 Task: Add Vital Farms Pasture-Raised Large Grade A Eggs to the cart.
Action: Mouse moved to (256, 115)
Screenshot: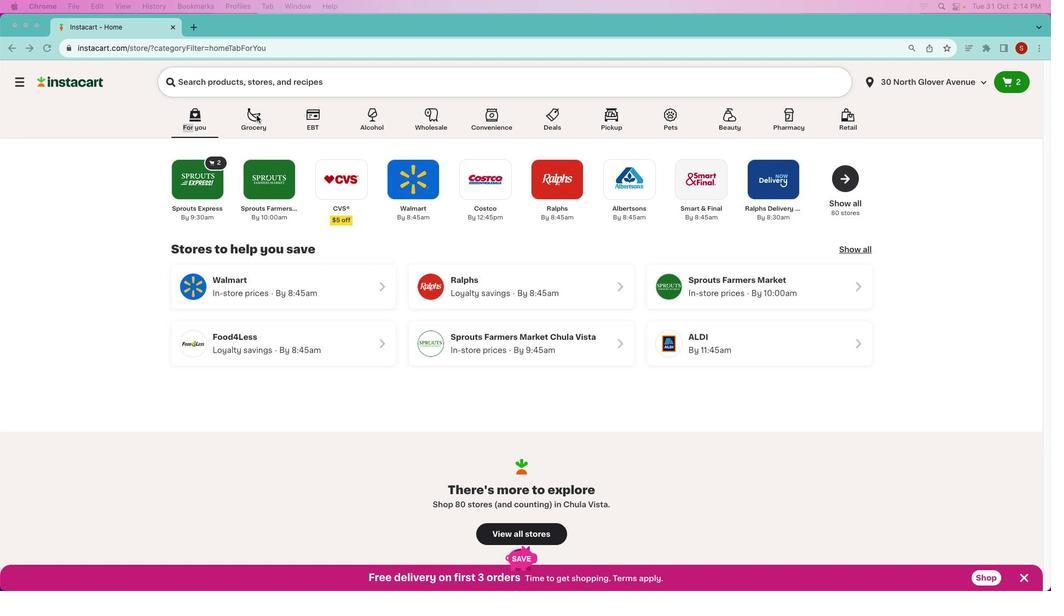 
Action: Mouse pressed left at (256, 115)
Screenshot: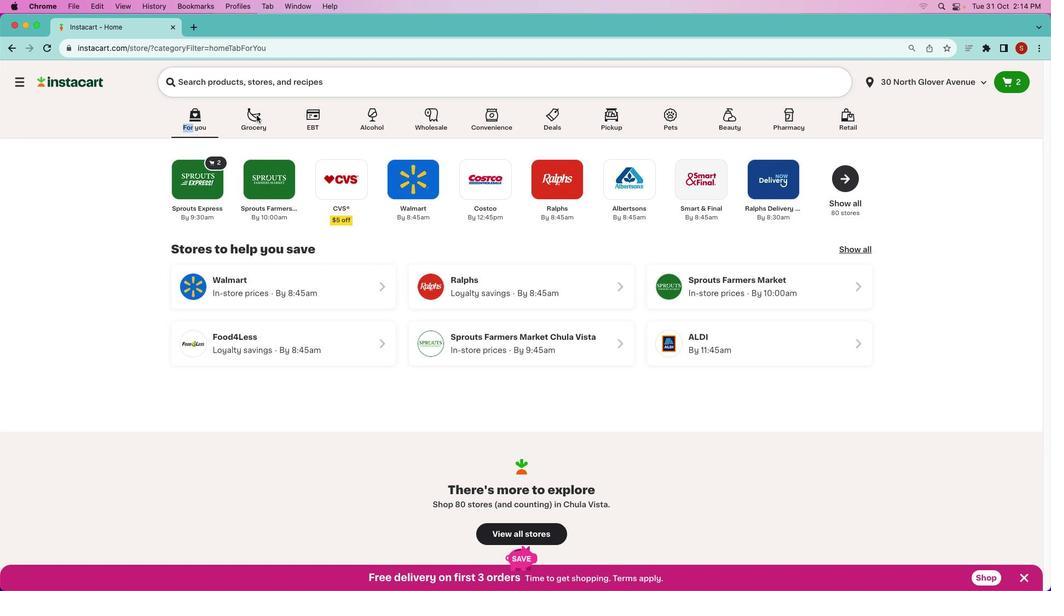 
Action: Mouse pressed left at (256, 115)
Screenshot: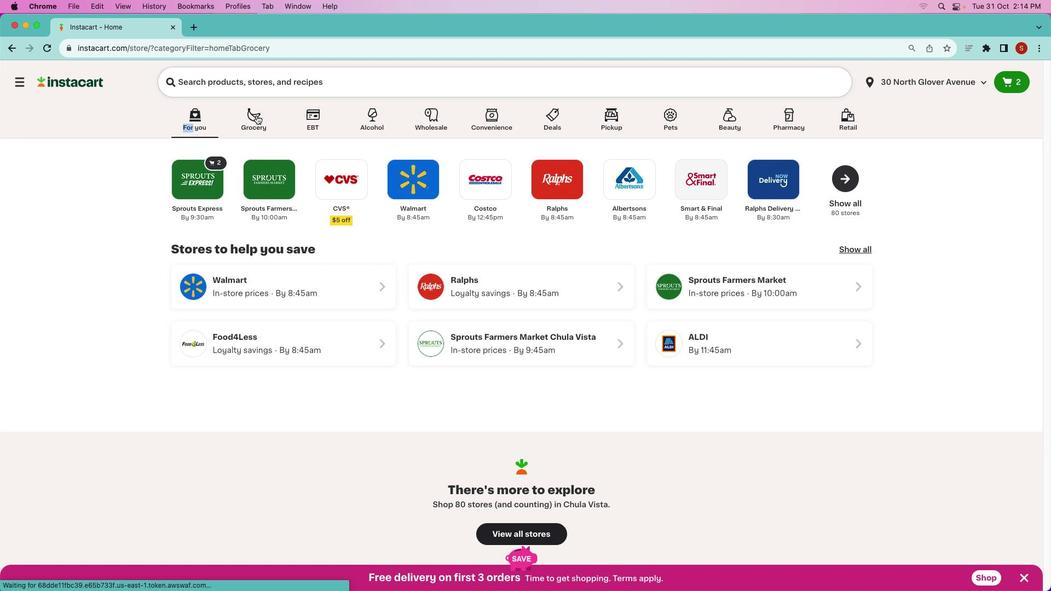 
Action: Mouse moved to (442, 235)
Screenshot: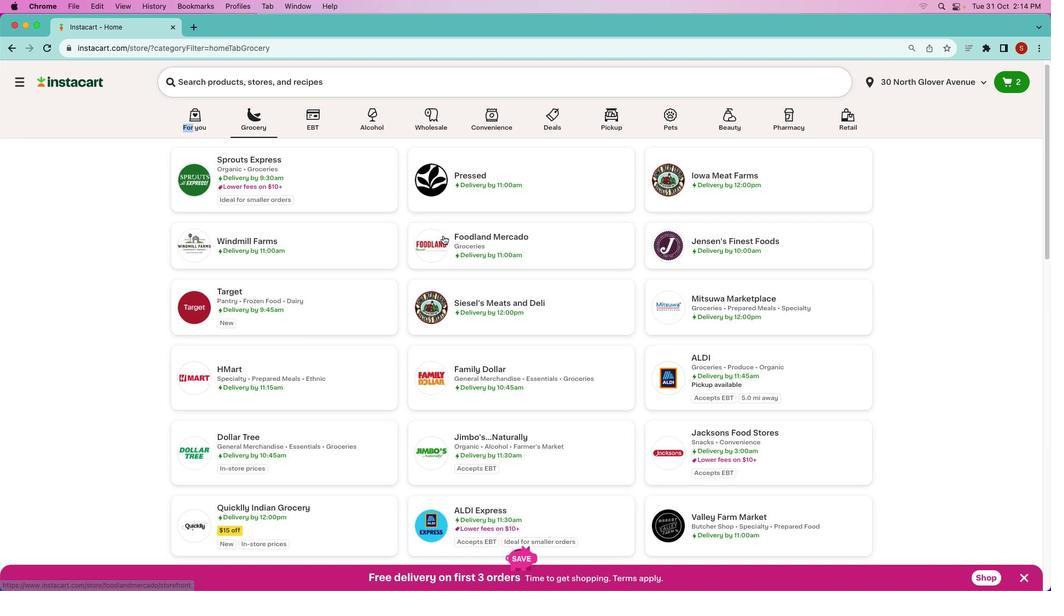 
Action: Mouse scrolled (442, 235) with delta (0, 0)
Screenshot: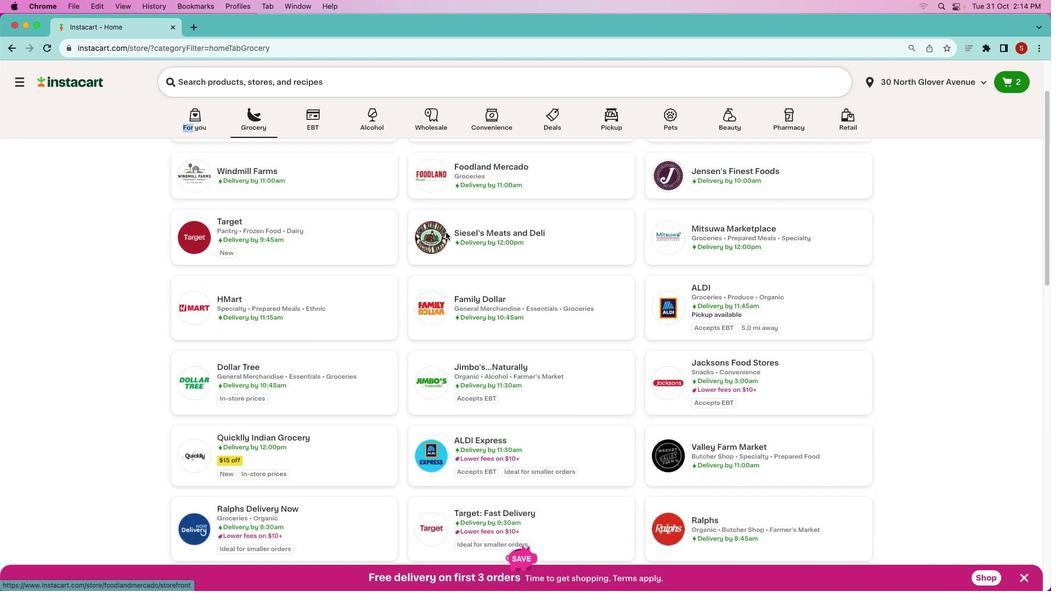 
Action: Mouse moved to (442, 235)
Screenshot: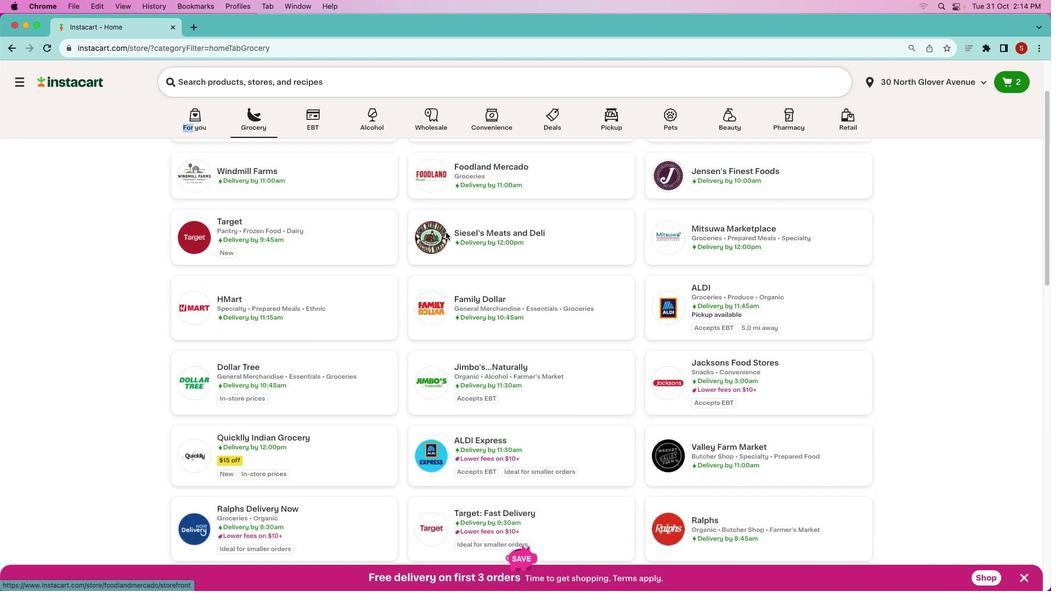 
Action: Mouse scrolled (442, 235) with delta (0, 0)
Screenshot: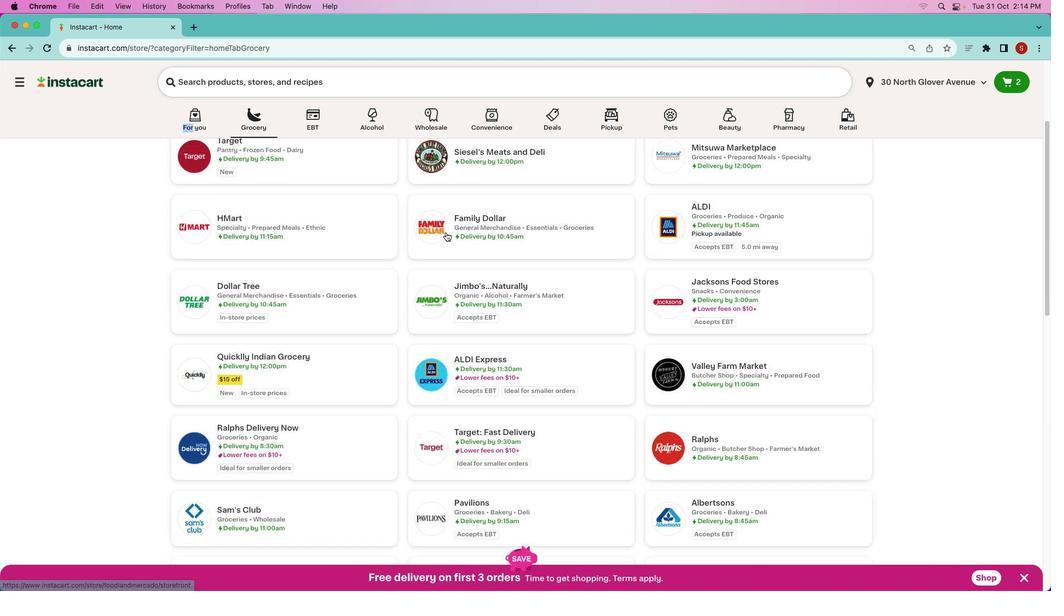 
Action: Mouse scrolled (442, 235) with delta (0, -1)
Screenshot: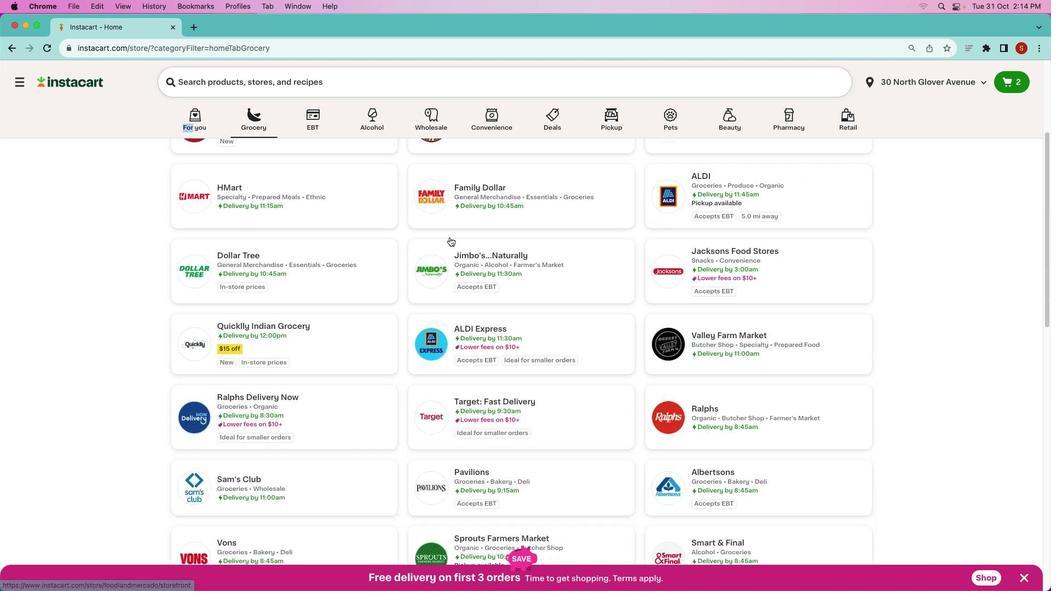 
Action: Mouse moved to (442, 235)
Screenshot: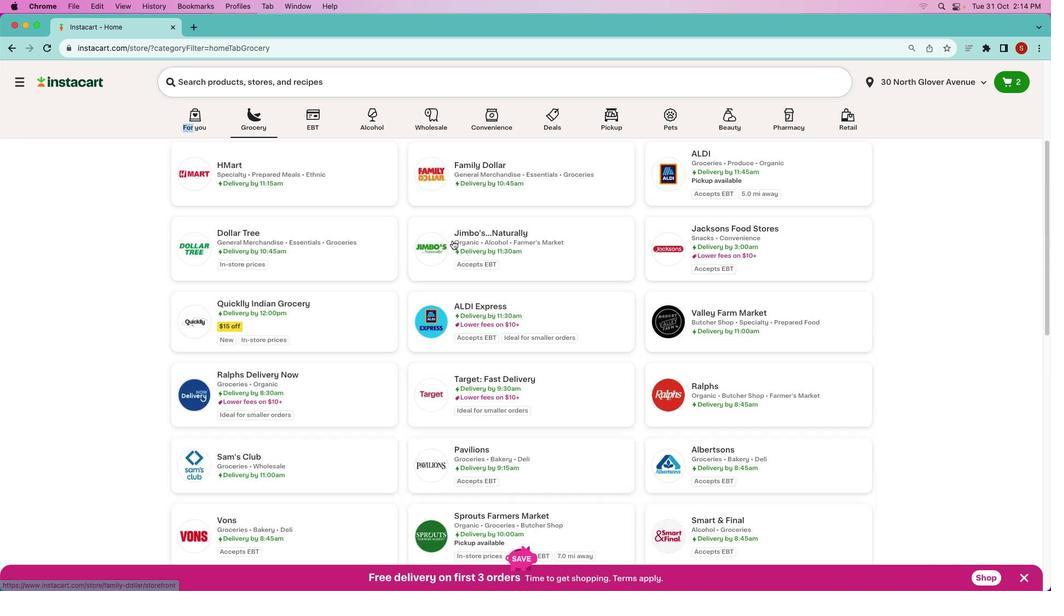 
Action: Mouse scrolled (442, 235) with delta (0, -2)
Screenshot: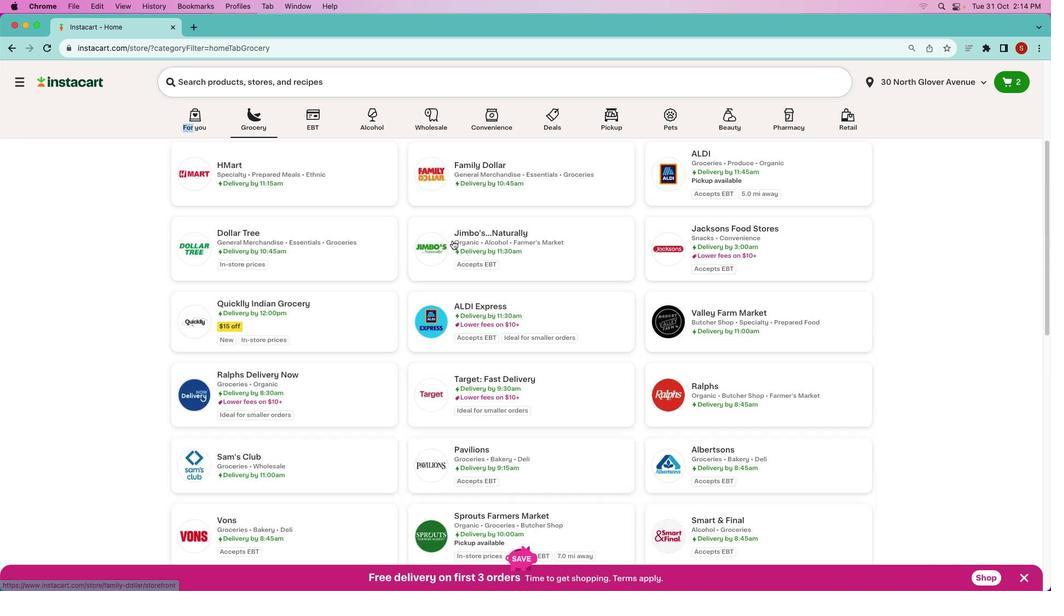 
Action: Mouse moved to (457, 244)
Screenshot: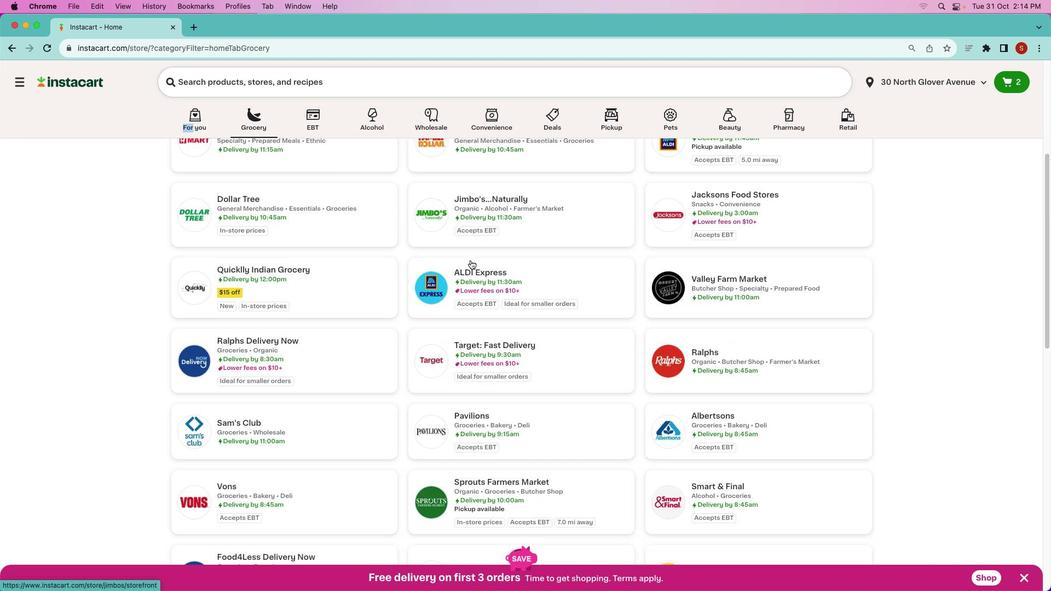 
Action: Mouse scrolled (457, 244) with delta (0, 0)
Screenshot: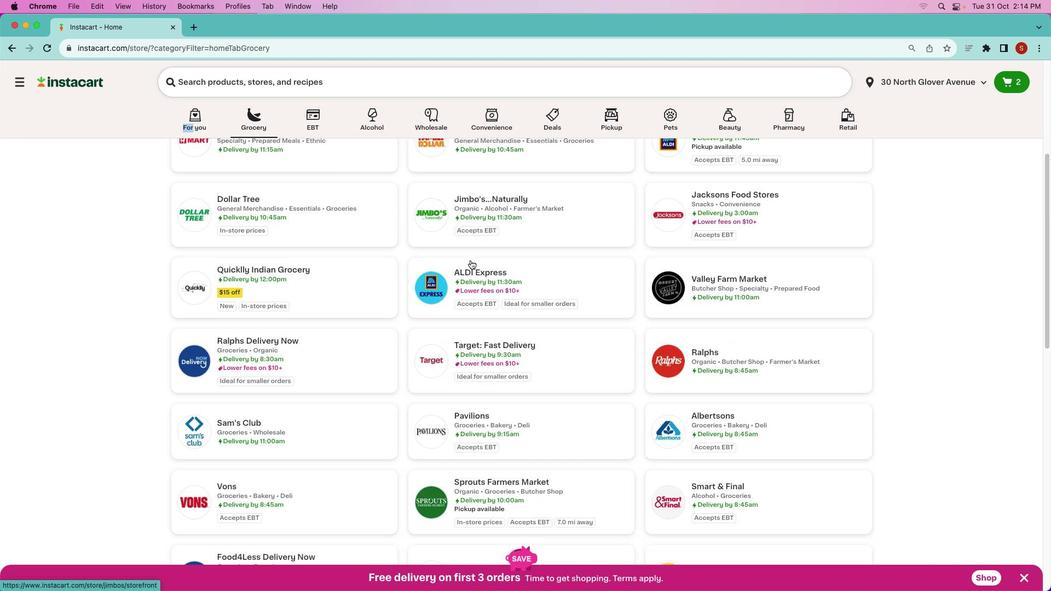 
Action: Mouse scrolled (457, 244) with delta (0, 0)
Screenshot: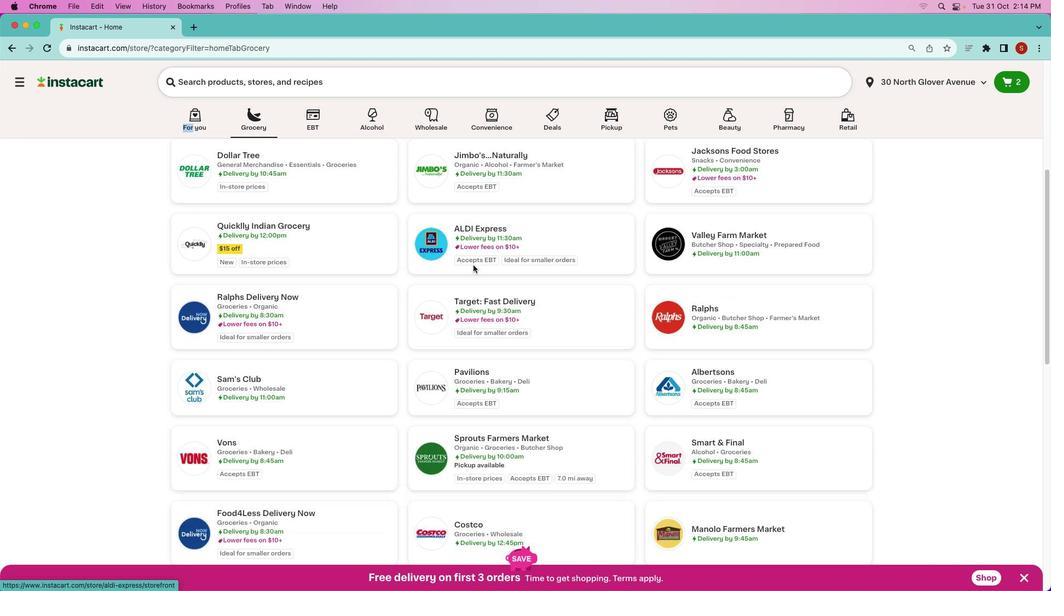 
Action: Mouse moved to (457, 244)
Screenshot: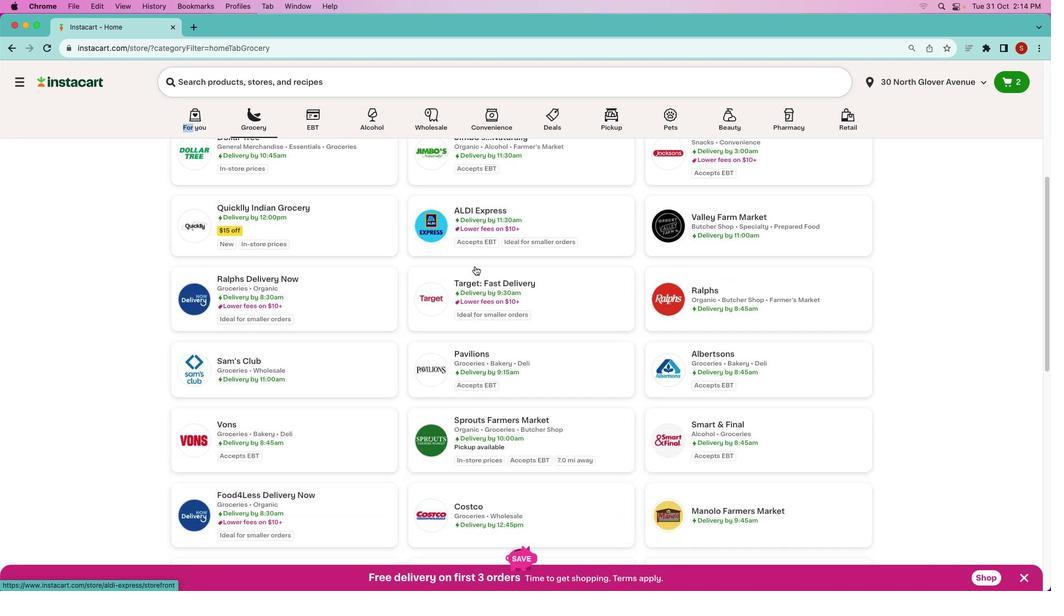 
Action: Mouse scrolled (457, 244) with delta (0, -1)
Screenshot: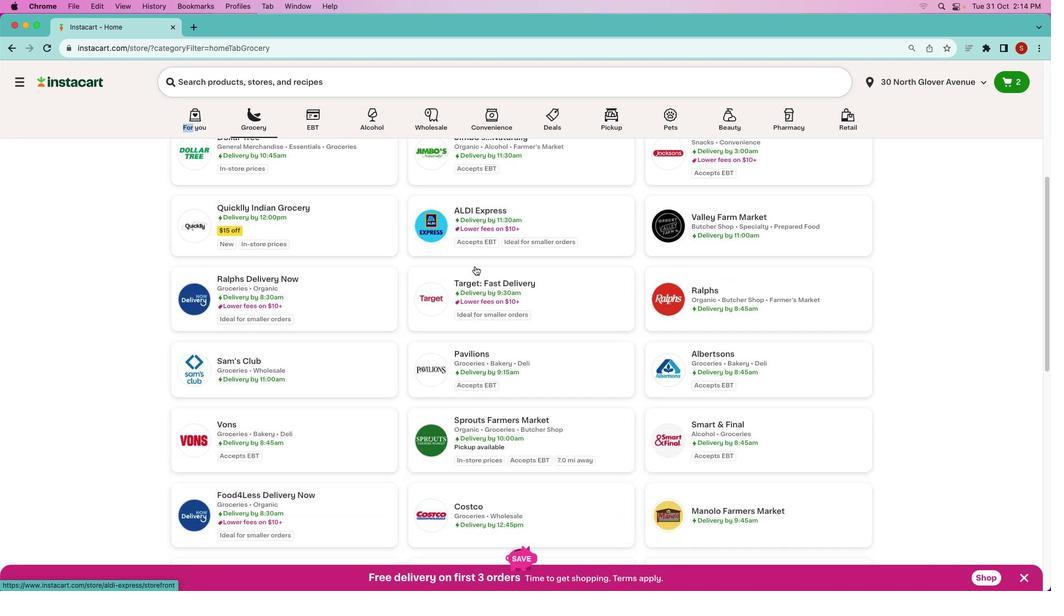 
Action: Mouse moved to (511, 421)
Screenshot: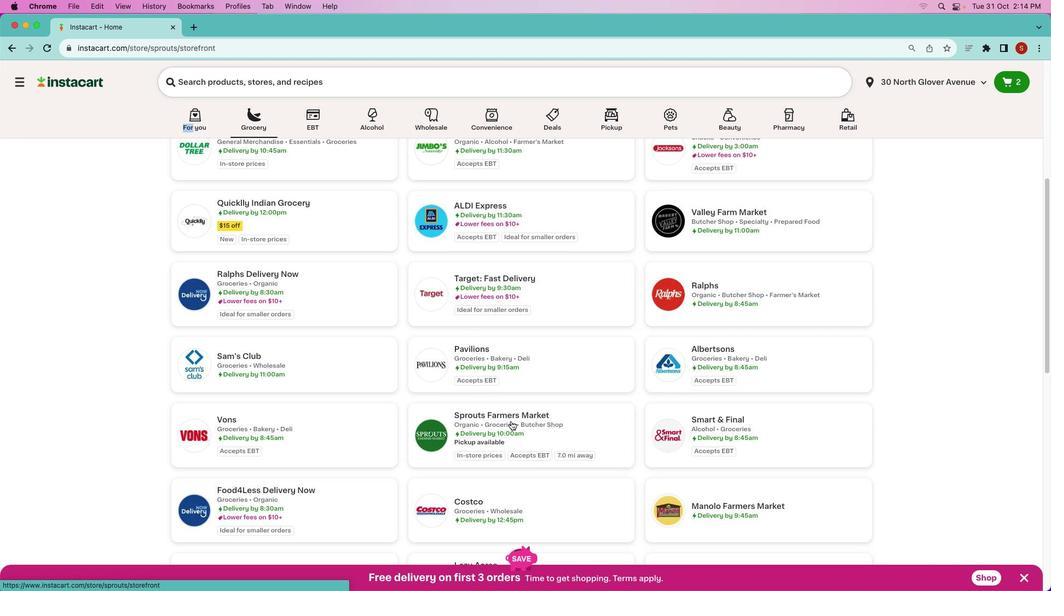 
Action: Mouse pressed left at (511, 421)
Screenshot: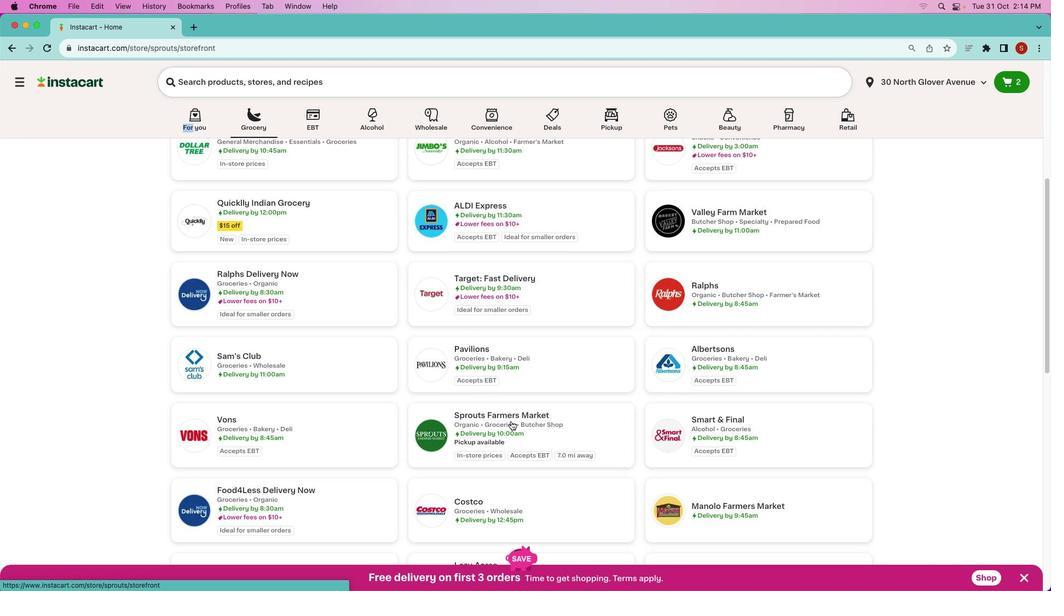 
Action: Mouse pressed left at (511, 421)
Screenshot: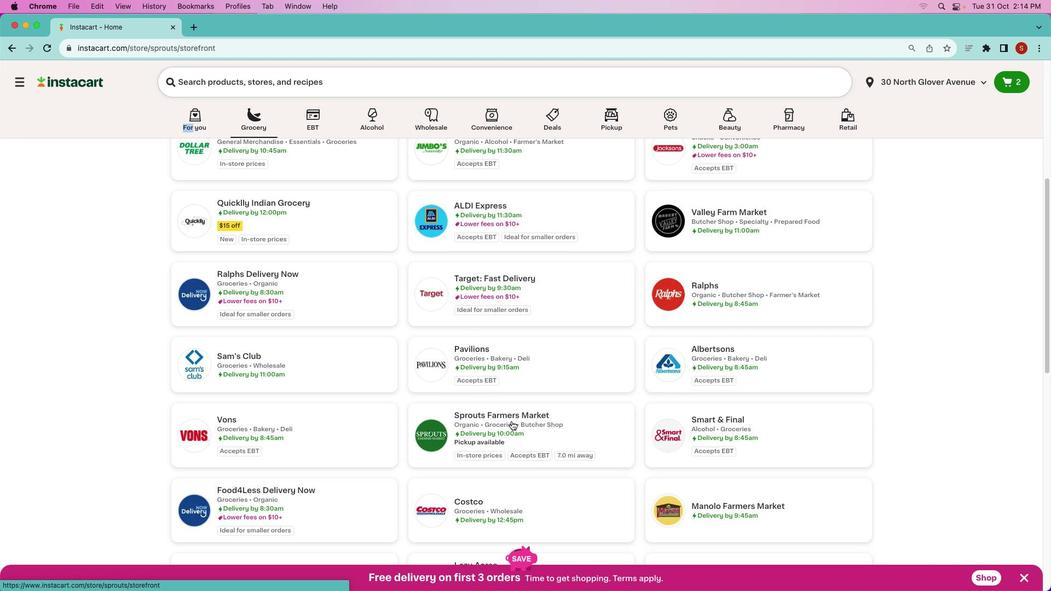 
Action: Mouse moved to (320, 122)
Screenshot: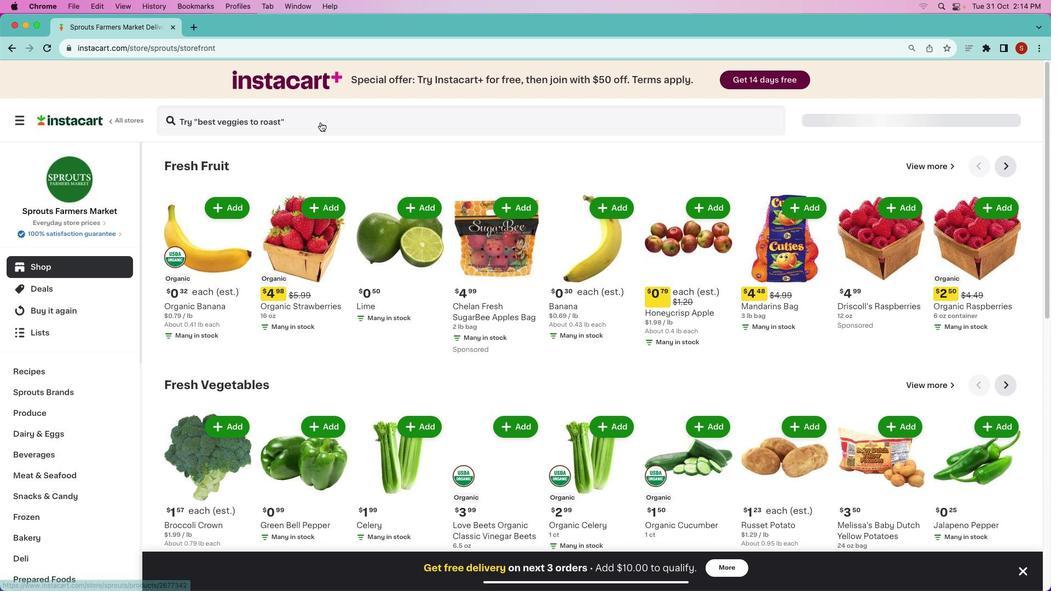 
Action: Mouse pressed left at (320, 122)
Screenshot: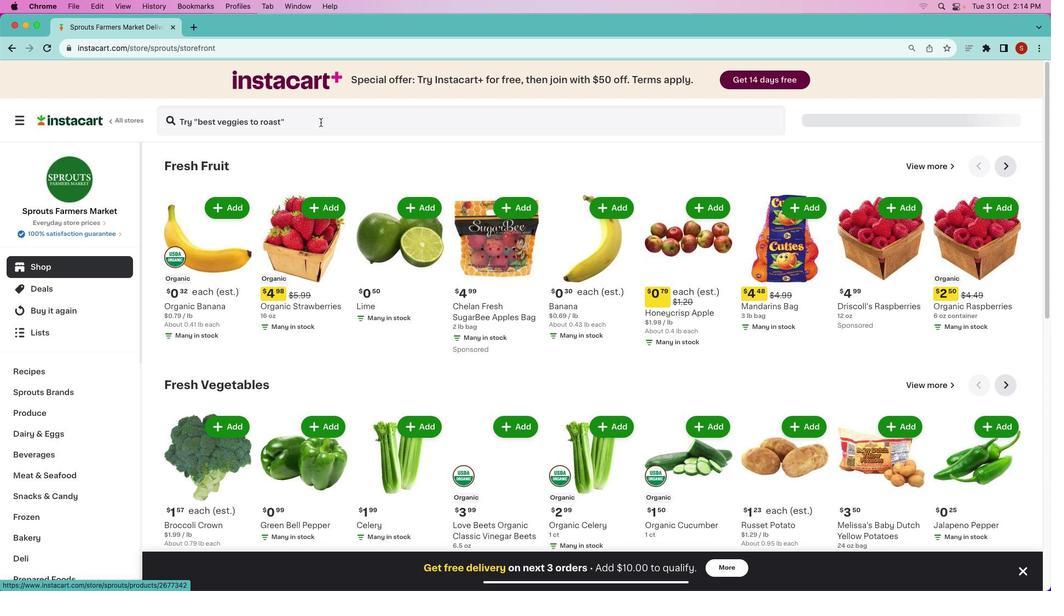 
Action: Mouse moved to (321, 121)
Screenshot: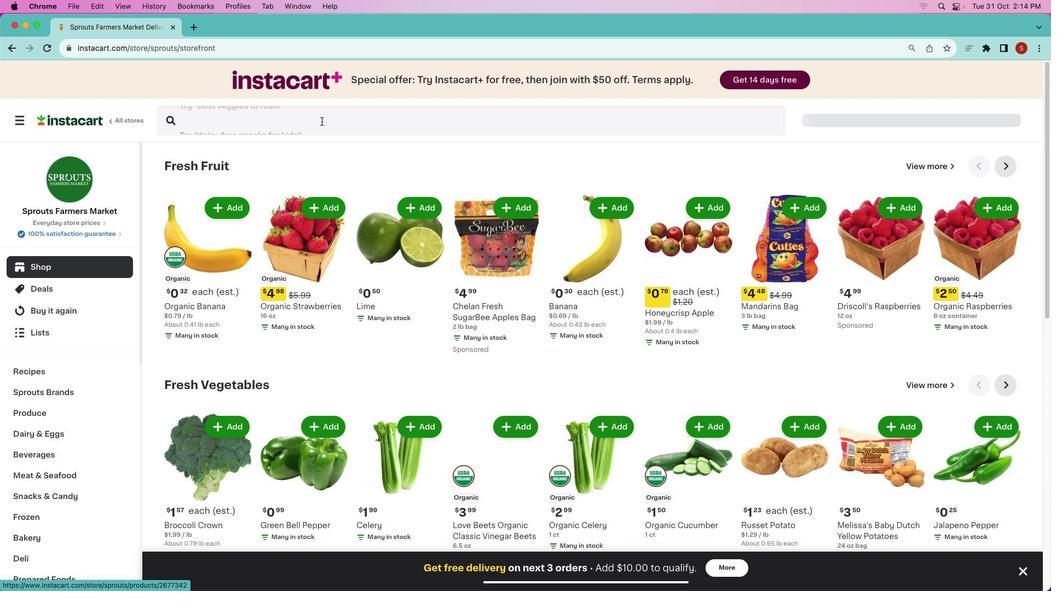 
Action: Mouse pressed left at (321, 121)
Screenshot: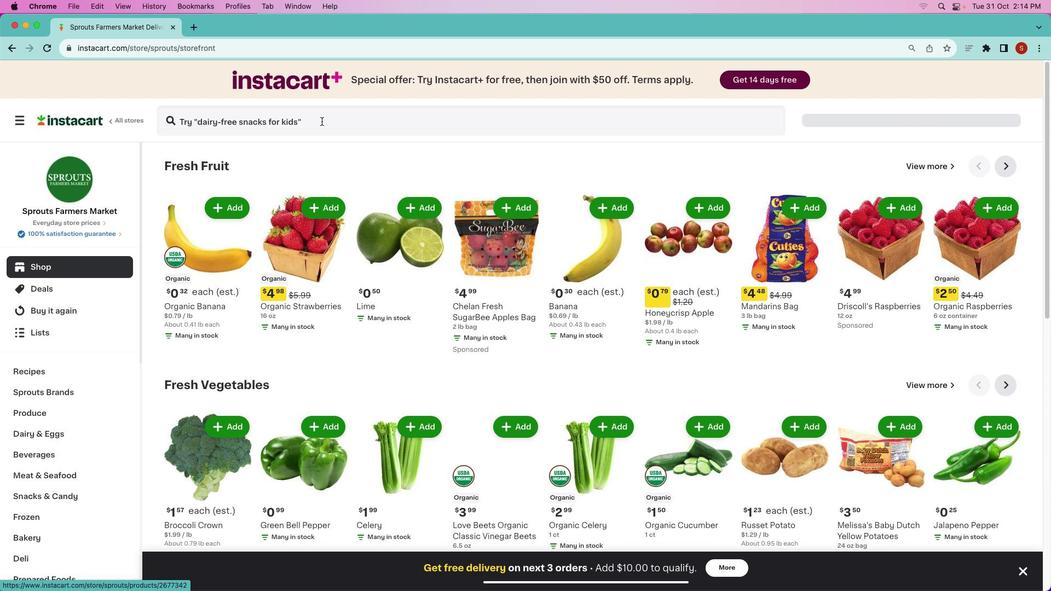 
Action: Key pressed Key.shift_r'V''i''t''a''l'Key.spaceKey.shift_r'F''a''r''m''s'Key.space'p''a''s''t''u''r''e''-''r''a''i''s''e''d'Key.spaceKey.shift'L''a''r''g''e'Key.spaceKey.shift_r'G''r''a''d''e'Key.spaceKey.shift_r'A'Key.spaceKey.shift_r'E''g''g''s'Key.space't''o'Key.space't''h''e'Key.space'c''a''r''t'Key.enter
Screenshot: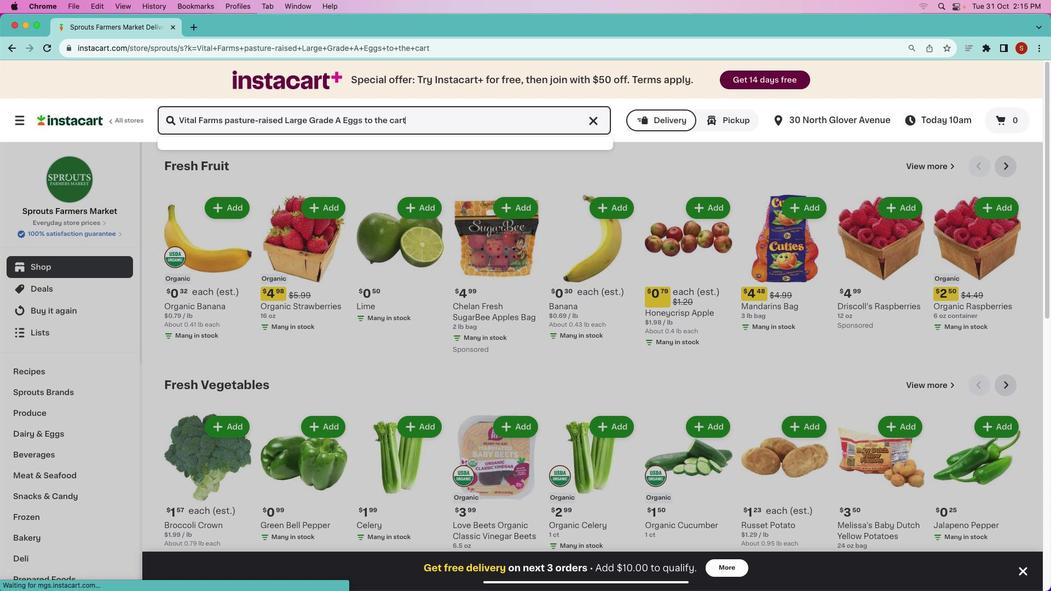 
Action: Mouse moved to (454, 219)
Screenshot: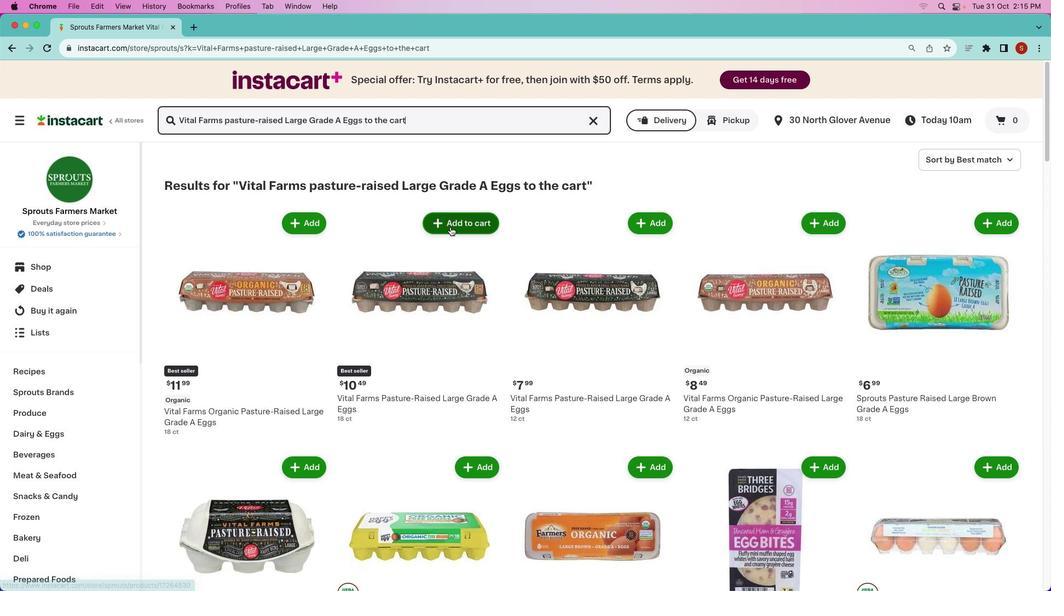 
Action: Mouse pressed left at (454, 219)
Screenshot: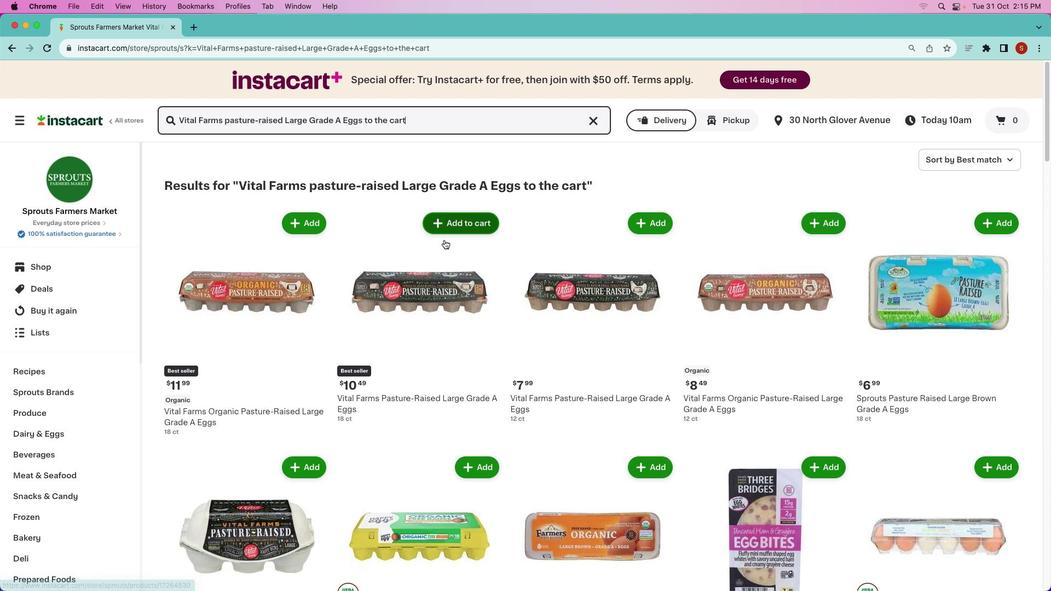 
Action: Mouse moved to (419, 274)
Screenshot: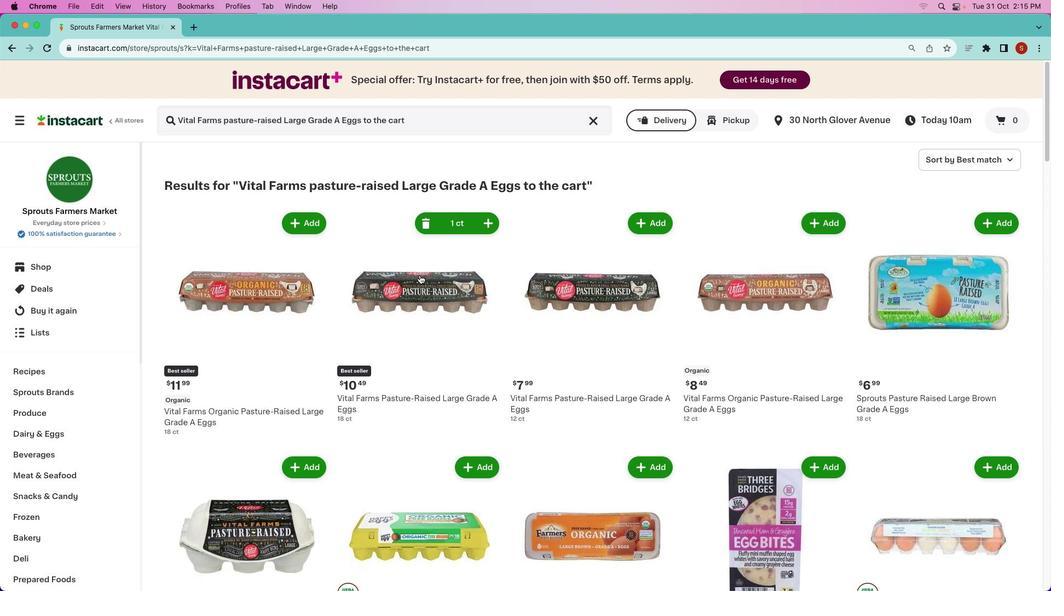 
